 Task: Create New Customer with Customer Name: Shepherd's Market, Billing Address Line1: 298 Lake Floyd Circle, Billing Address Line2:  Hockessin, Billing Address Line3:  Delaware 19707, Cell Number: 614-742-1054
Action: Mouse moved to (177, 33)
Screenshot: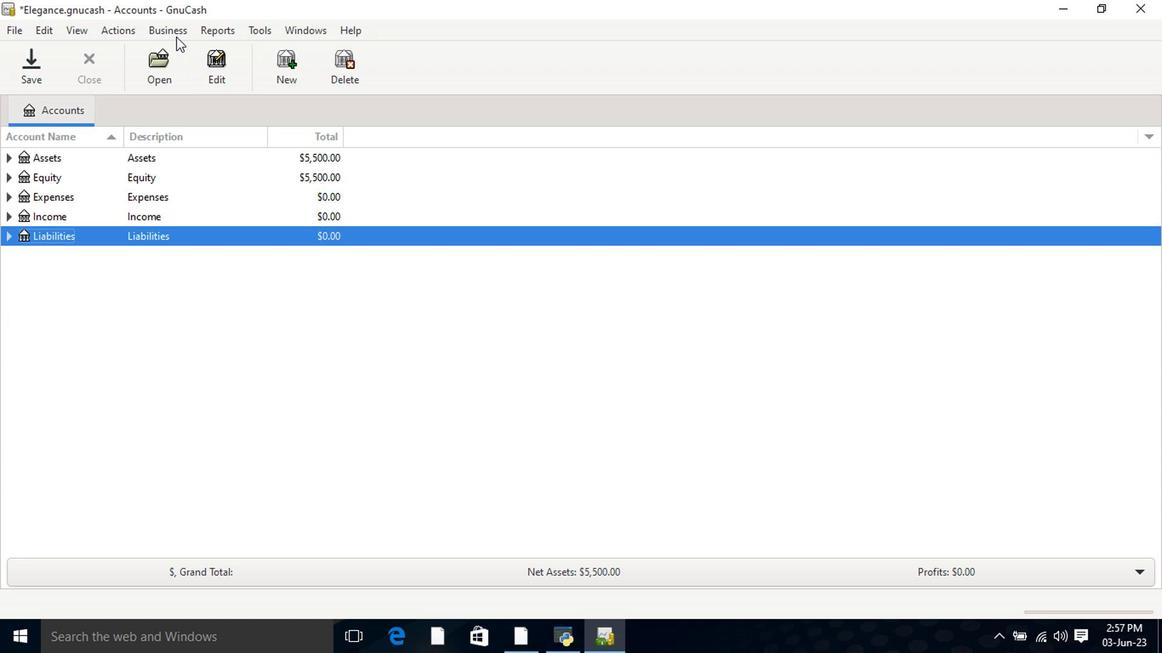 
Action: Mouse pressed left at (177, 33)
Screenshot: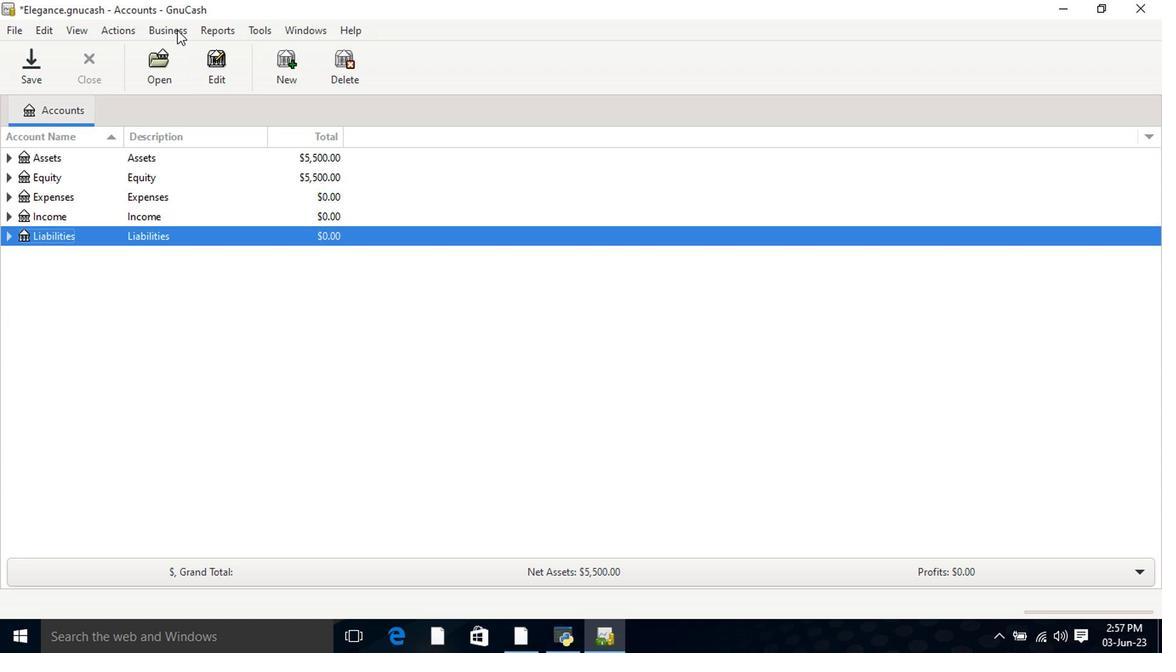 
Action: Mouse moved to (355, 81)
Screenshot: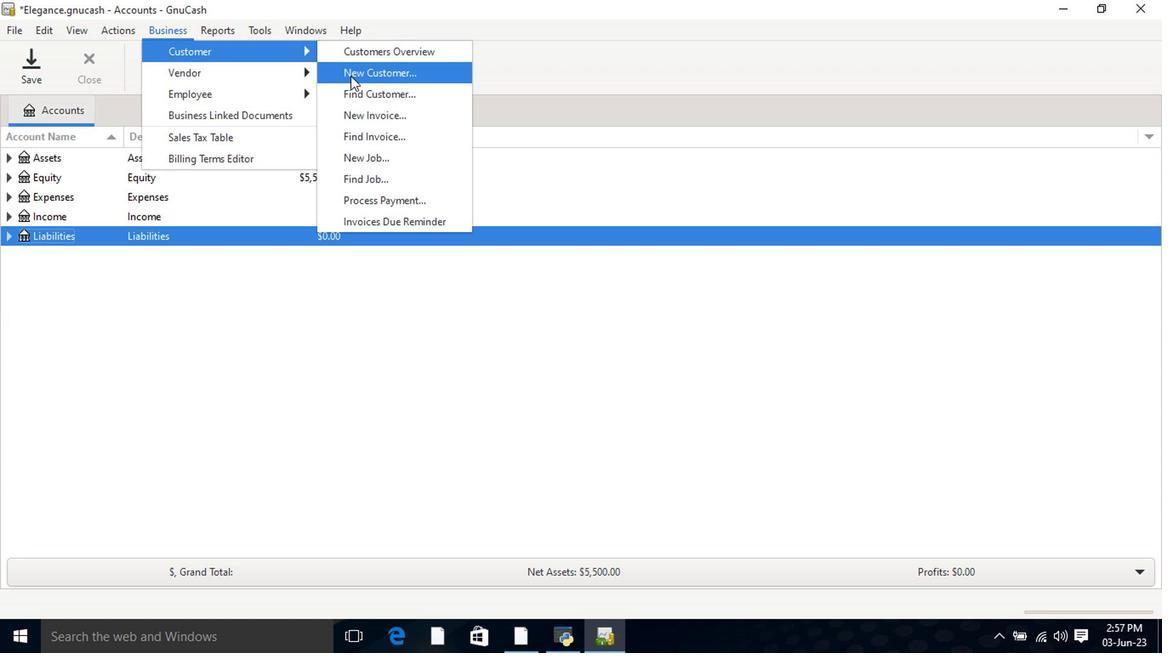
Action: Mouse pressed left at (355, 81)
Screenshot: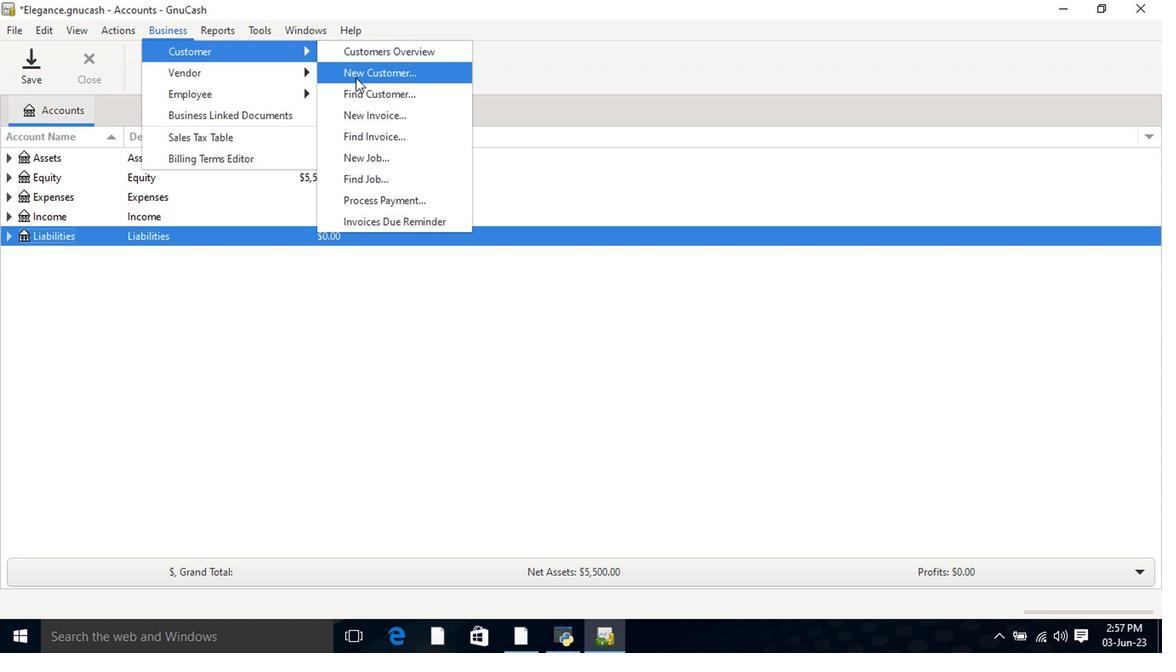 
Action: Mouse moved to (571, 188)
Screenshot: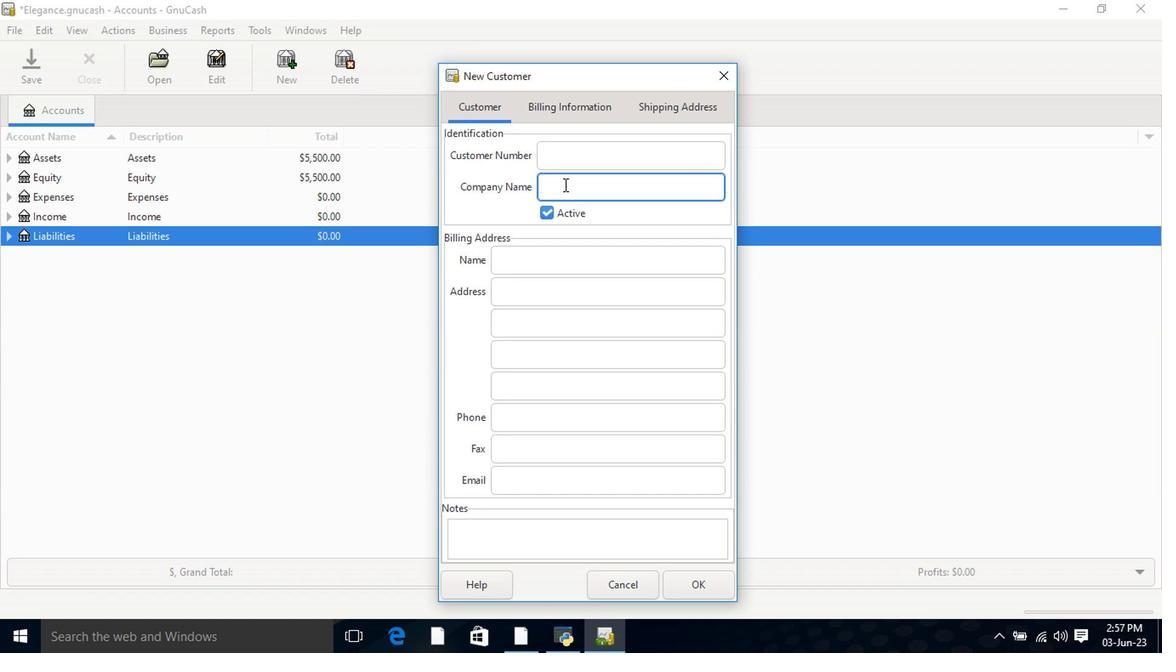 
Action: Key pressed <Key.shift>Shepherd's<Key.space><Key.shift>Market<Key.tab><Key.tab><Key.tab>298<Key.space><Key.shift>Lake<Key.space><Key.shift>Floyd<Key.space><Key.shift>Circle<Key.tab><Key.shift>hockessin<Key.tab><Key.shift><Key.shift><Key.shift><Key.shift>Delaware<Key.space>19707<Key.tab><Key.tab>614-742-1054
Screenshot: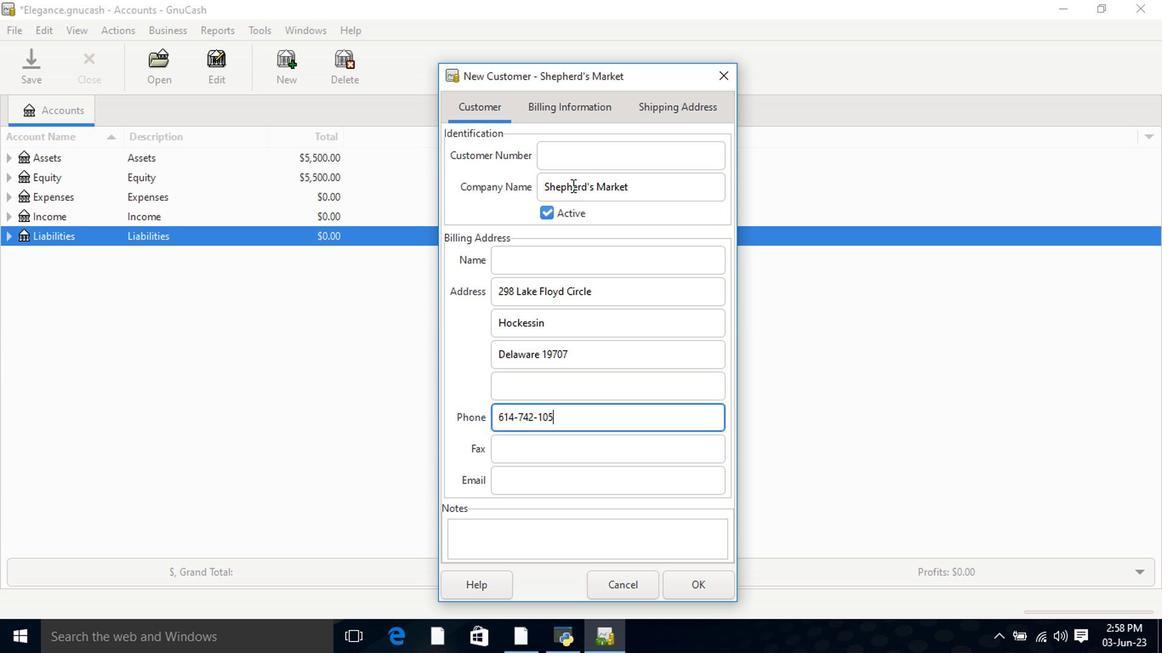 
Action: Mouse moved to (590, 189)
Screenshot: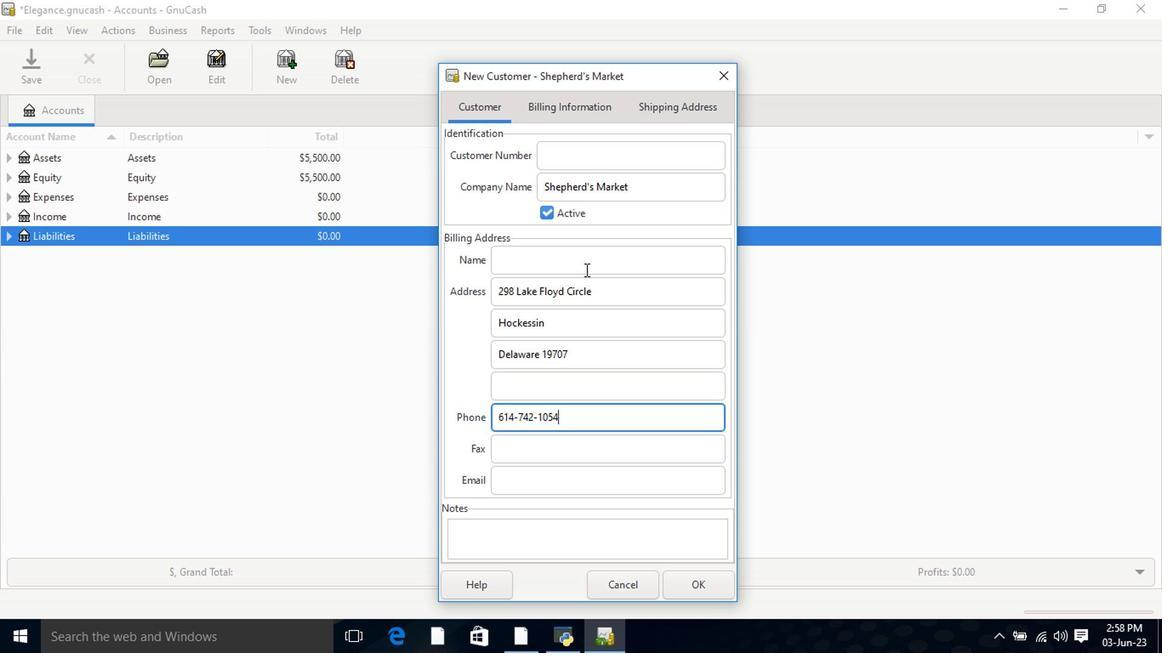 
Action: Key pressed <Key.tab>
Screenshot: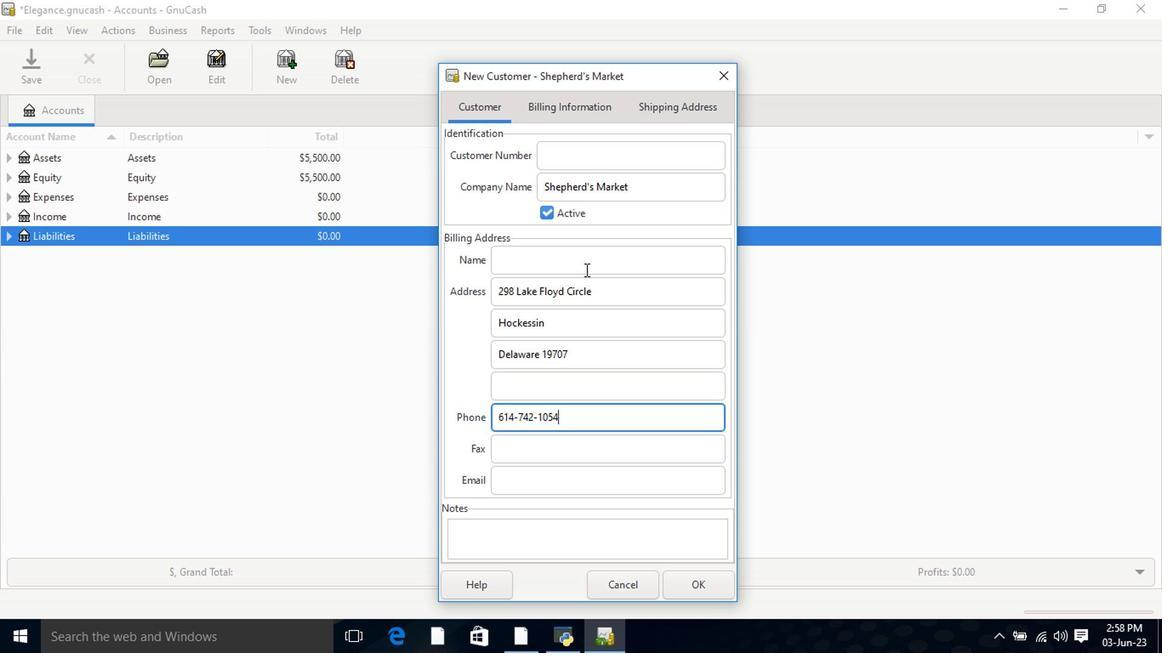 
Action: Mouse moved to (584, 102)
Screenshot: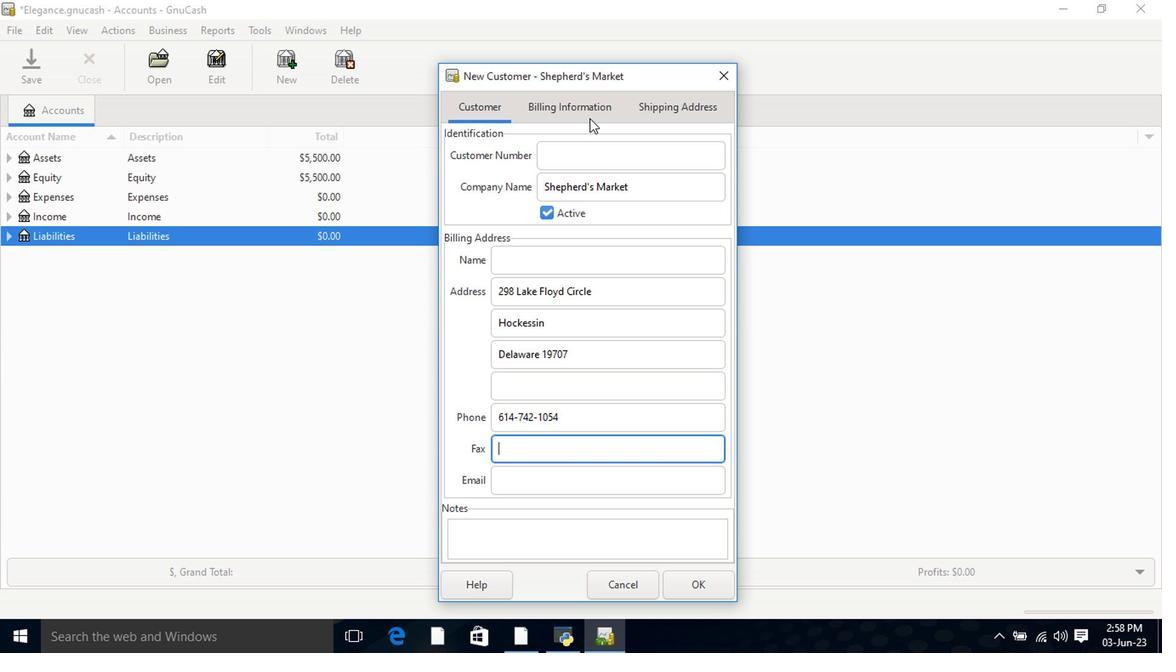 
Action: Mouse pressed left at (584, 102)
Screenshot: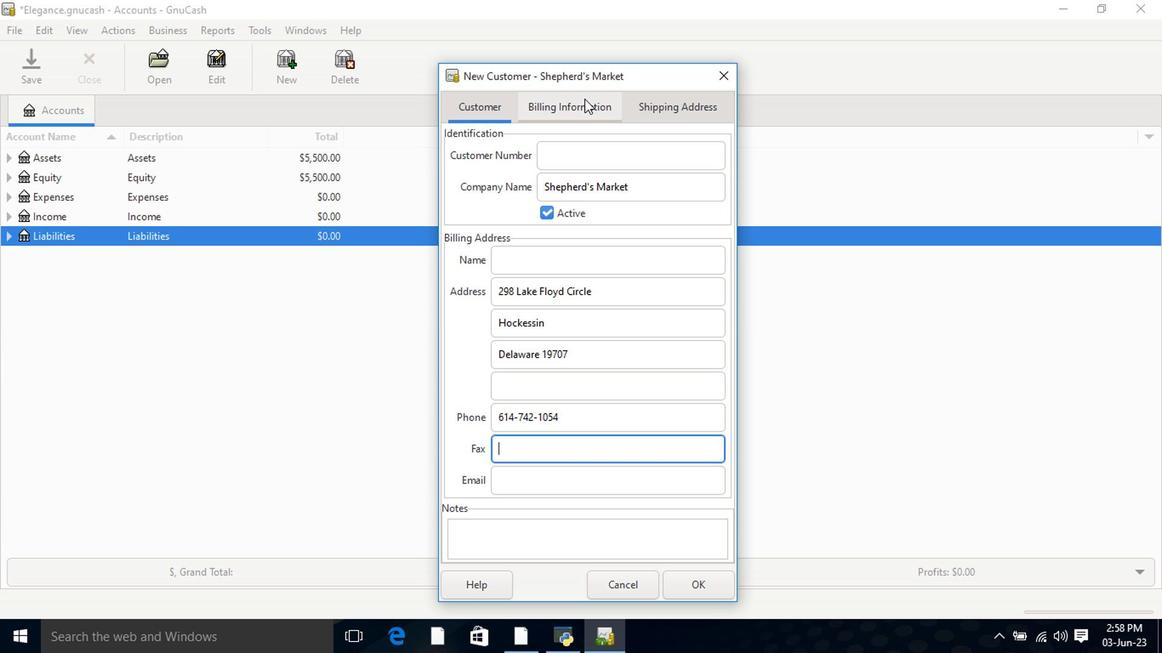 
Action: Mouse moved to (687, 110)
Screenshot: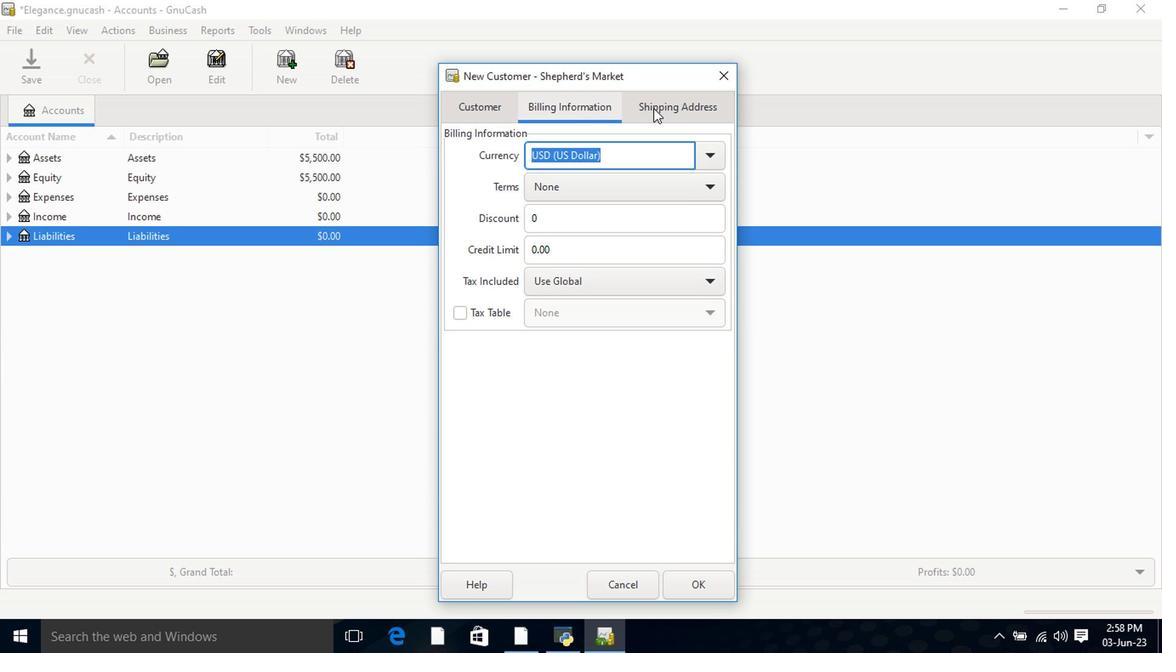 
Action: Mouse pressed left at (687, 110)
Screenshot: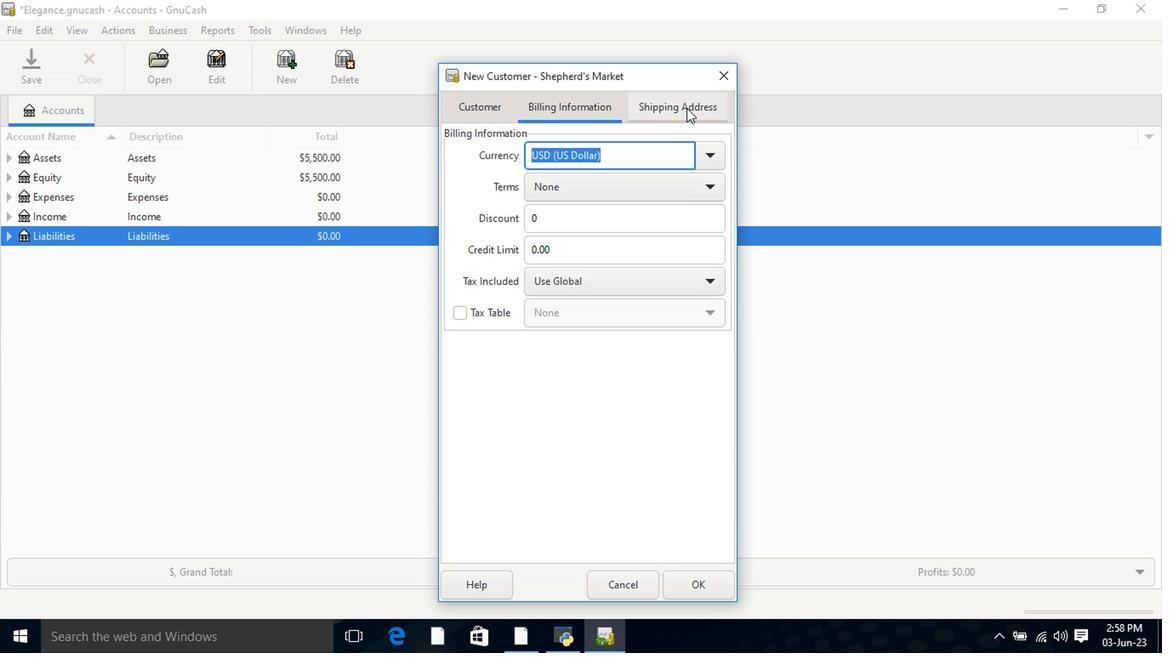 
Action: Mouse moved to (702, 588)
Screenshot: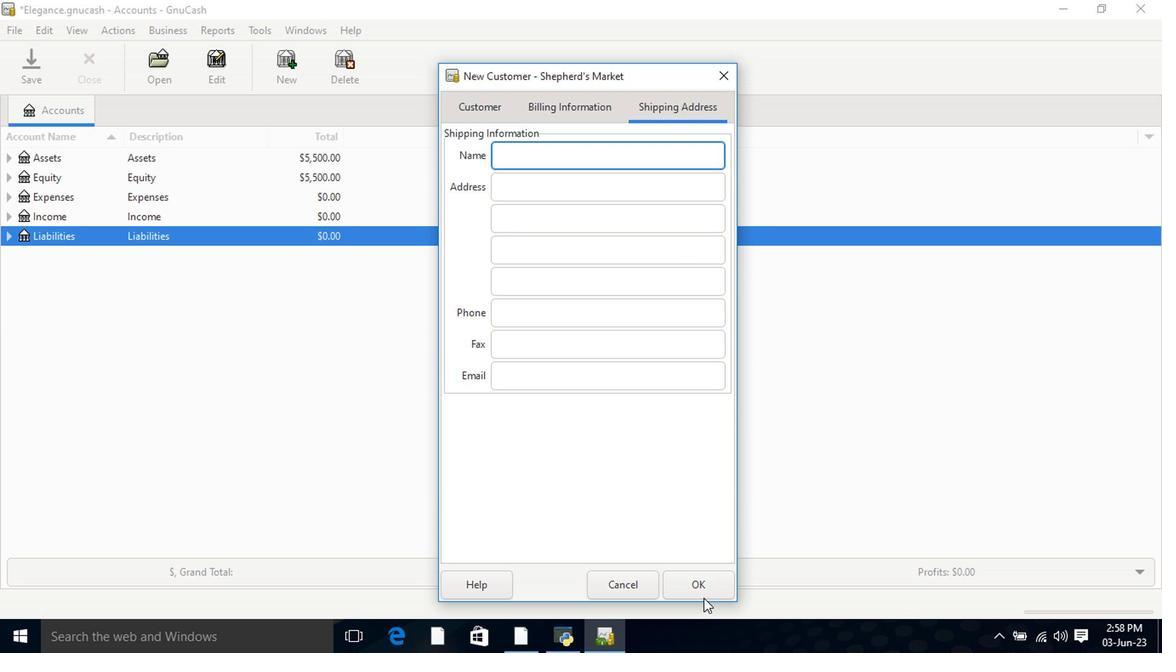
Action: Mouse pressed left at (702, 588)
Screenshot: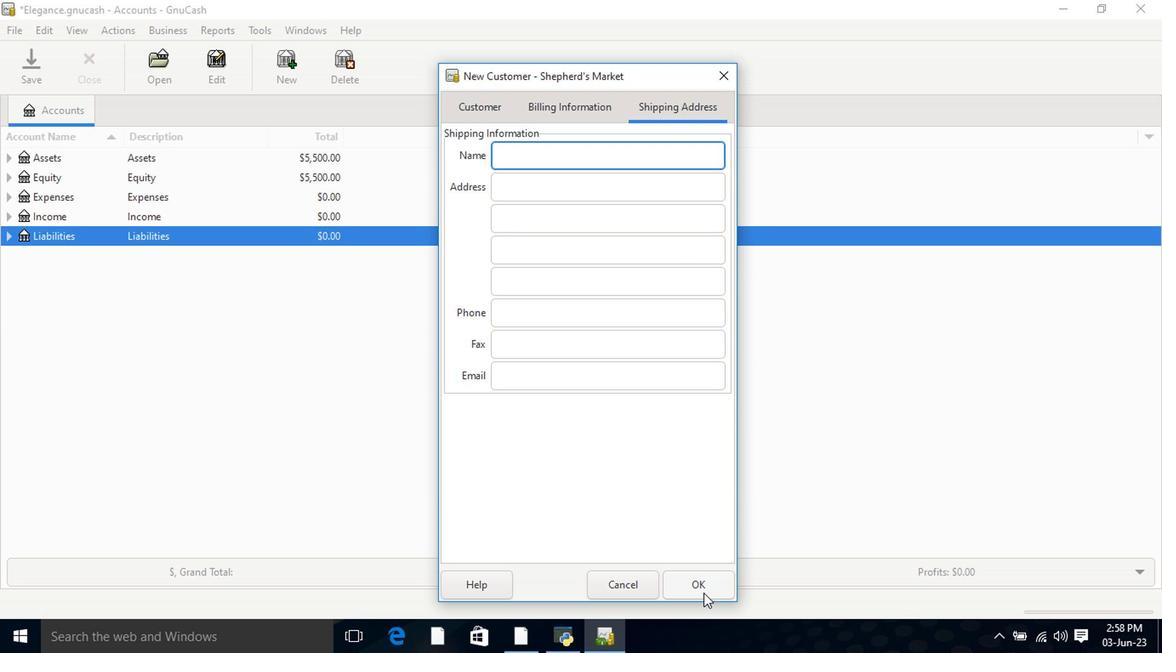 
